 Task: Create Card Card0027 in Board Board0022 in Workspace Development in Trello
Action: Mouse moved to (396, 455)
Screenshot: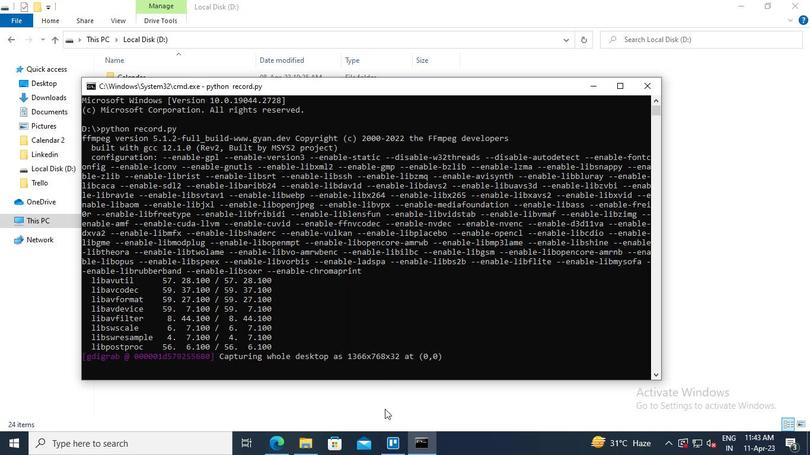 
Action: Mouse pressed left at (396, 455)
Screenshot: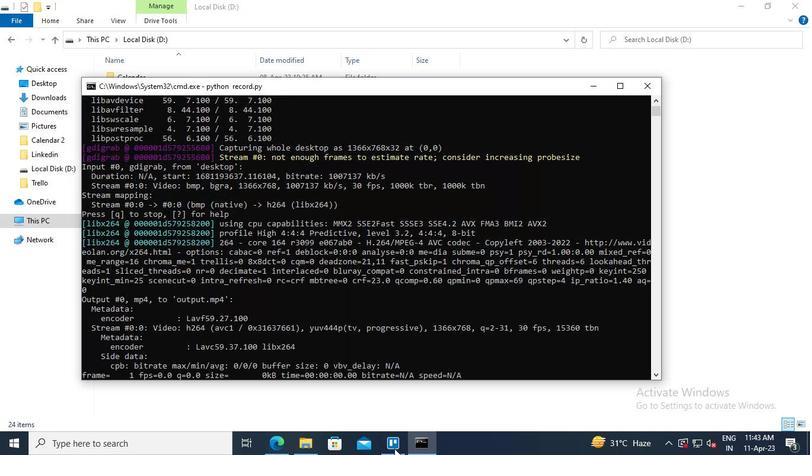 
Action: Mouse moved to (204, 148)
Screenshot: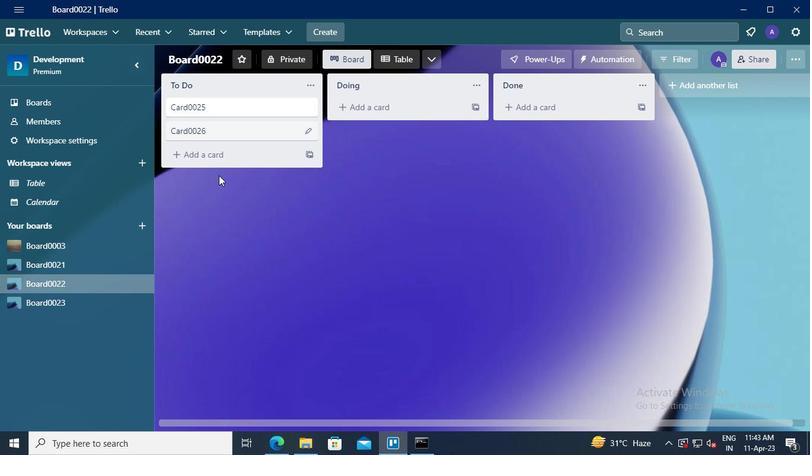 
Action: Mouse pressed left at (204, 148)
Screenshot: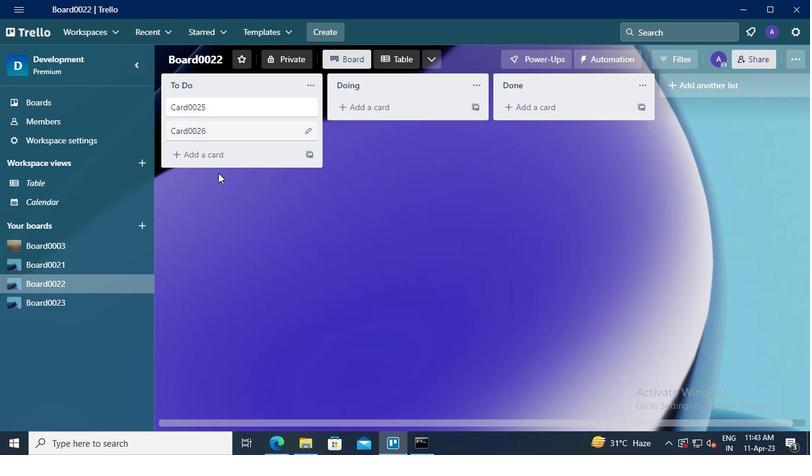 
Action: Mouse moved to (207, 156)
Screenshot: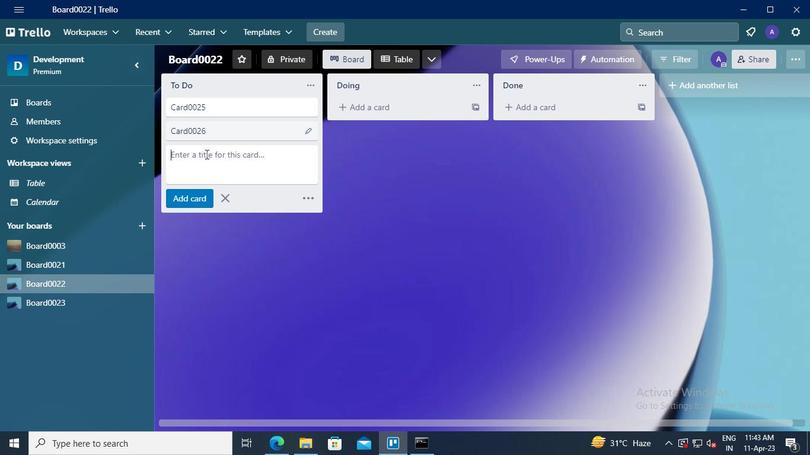 
Action: Keyboard Key.shift
Screenshot: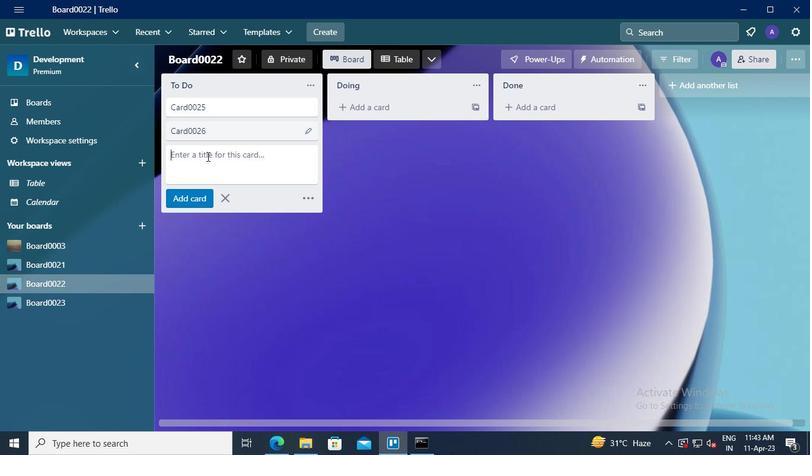 
Action: Keyboard C
Screenshot: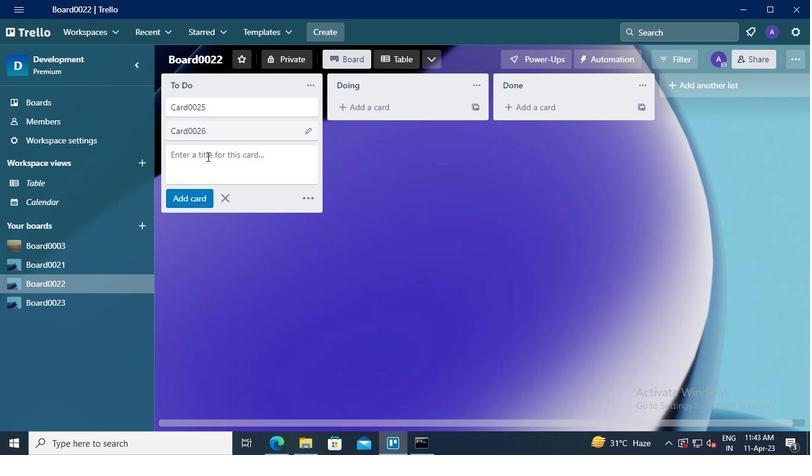 
Action: Keyboard a
Screenshot: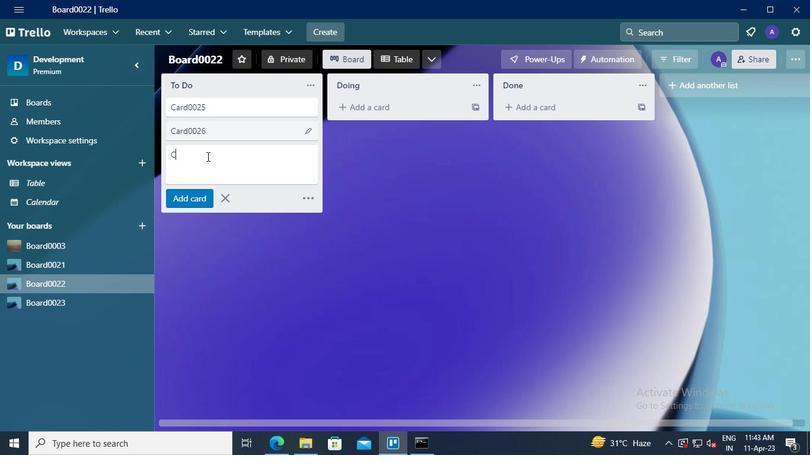 
Action: Keyboard r
Screenshot: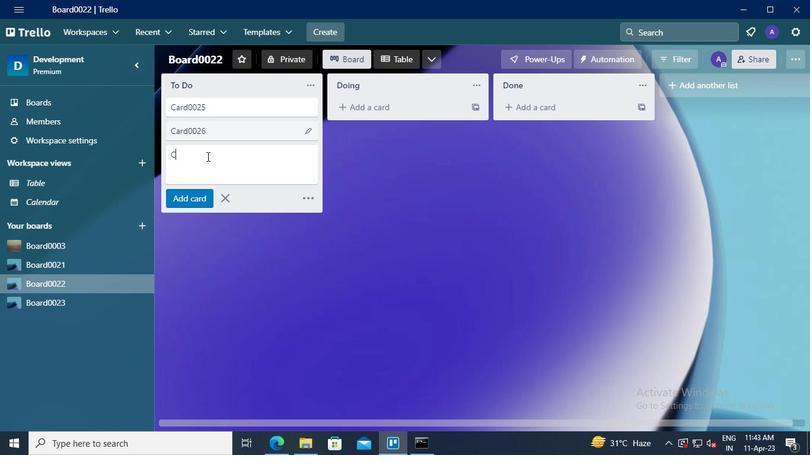 
Action: Keyboard d
Screenshot: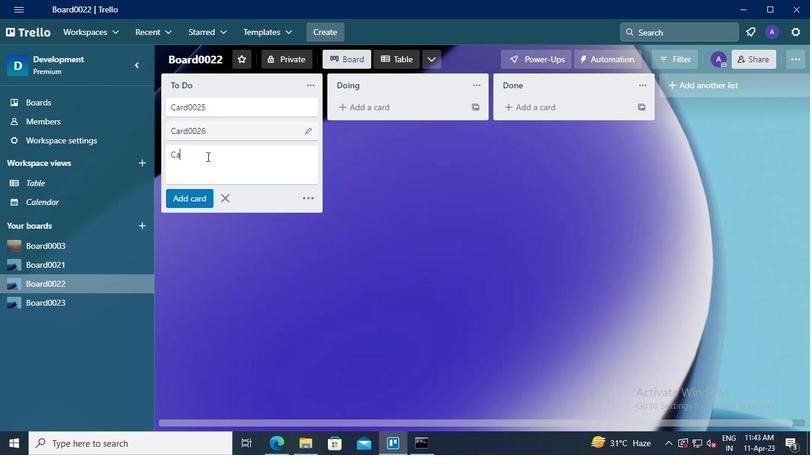 
Action: Keyboard <96>
Screenshot: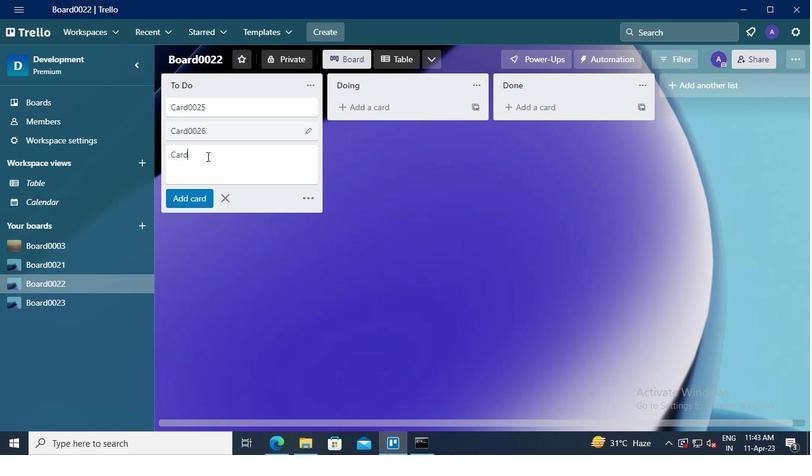 
Action: Keyboard <96>
Screenshot: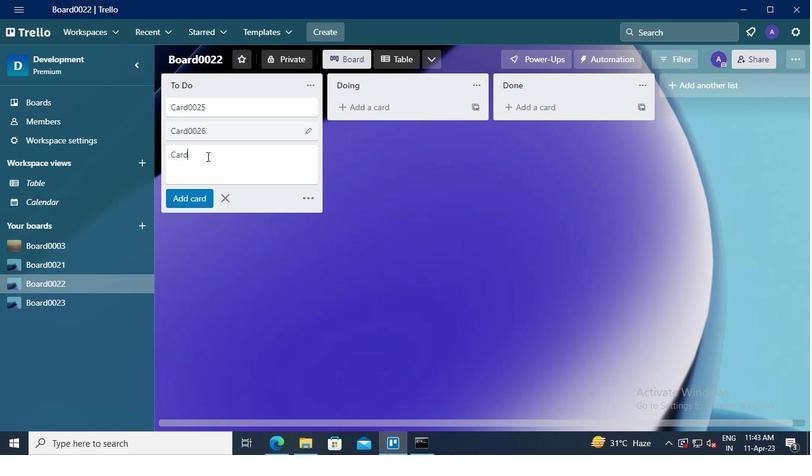 
Action: Keyboard <98>
Screenshot: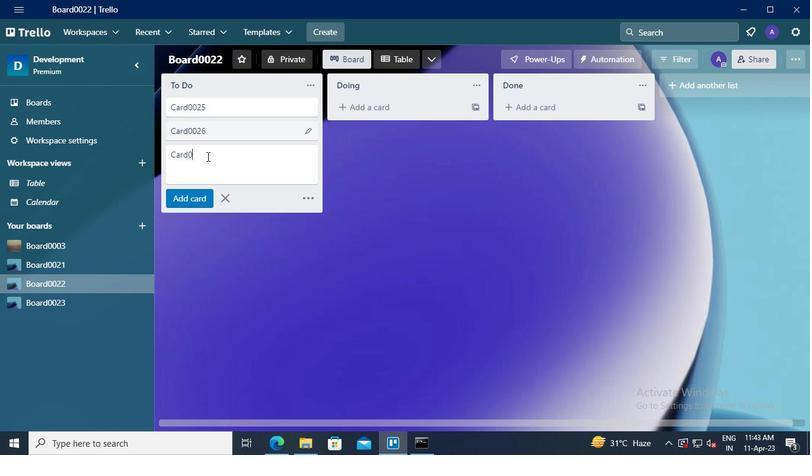 
Action: Keyboard <103>
Screenshot: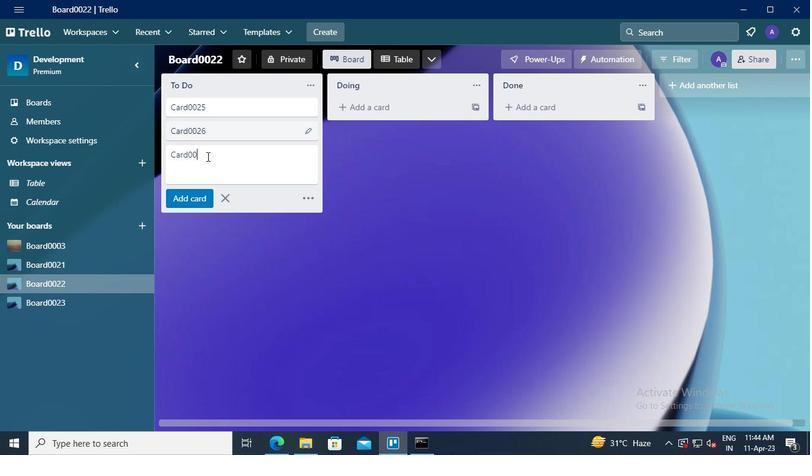 
Action: Mouse moved to (203, 190)
Screenshot: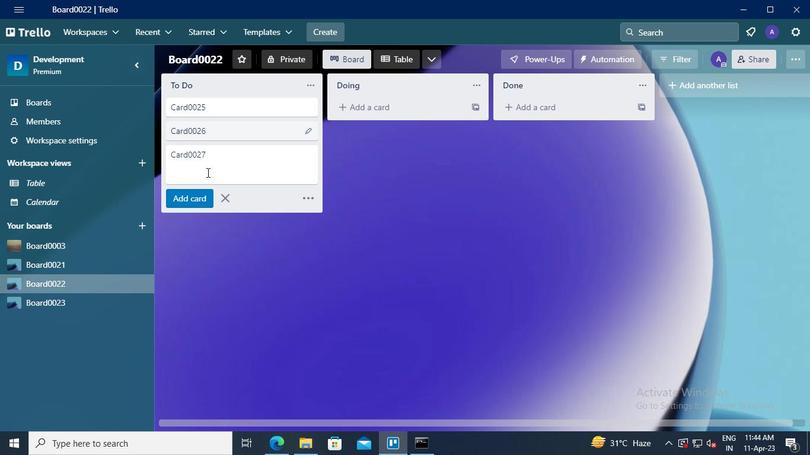 
Action: Mouse pressed left at (203, 190)
Screenshot: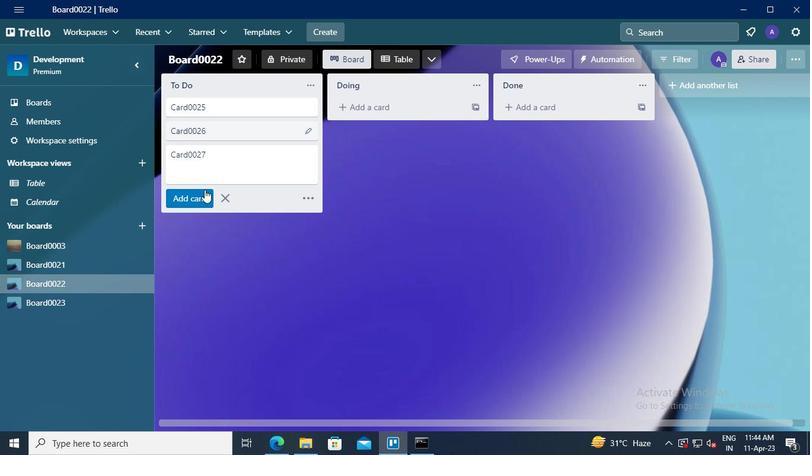 
Action: Mouse moved to (420, 455)
Screenshot: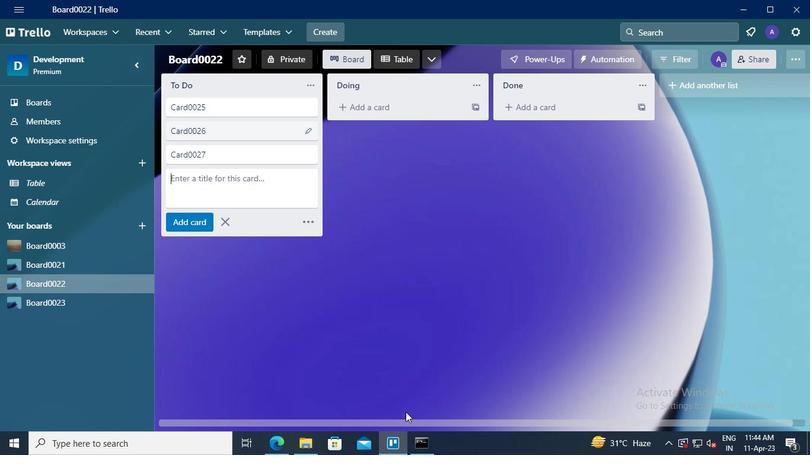 
Action: Mouse pressed left at (420, 455)
Screenshot: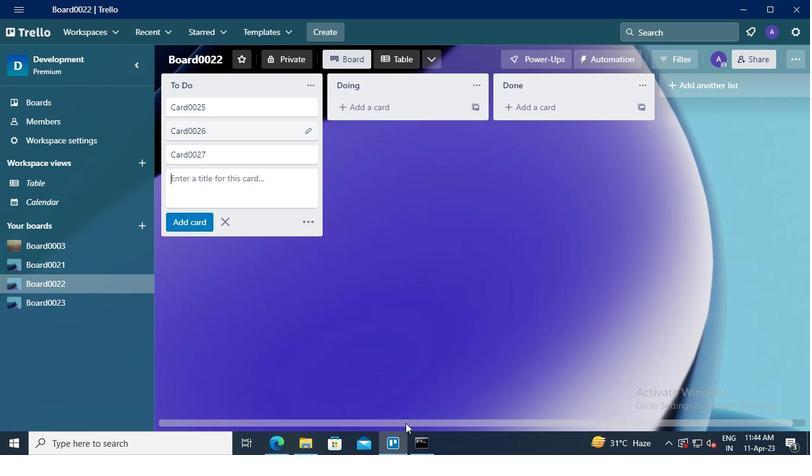 
Action: Mouse moved to (661, 88)
Screenshot: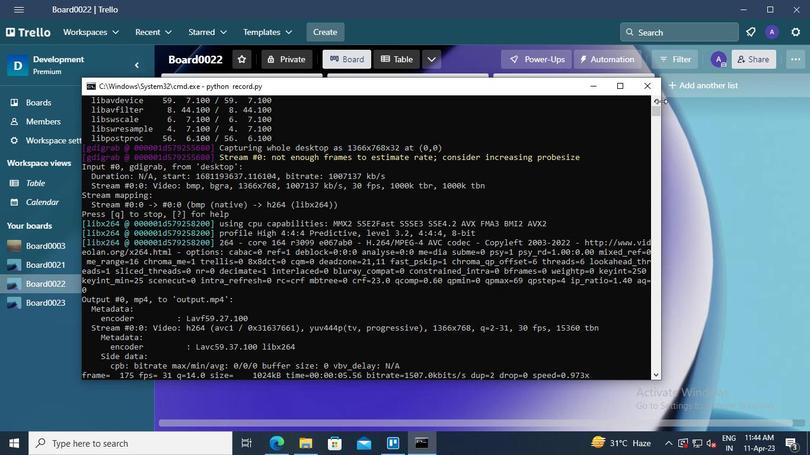 
Action: Mouse pressed left at (661, 88)
Screenshot: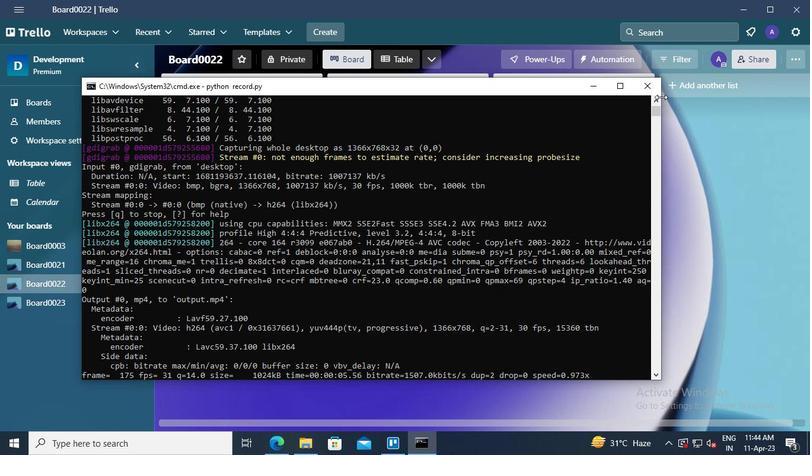 
